 Task: Add a new address "Duck Creek Road, Springdale, MT 59082".
Action: Mouse moved to (1049, 87)
Screenshot: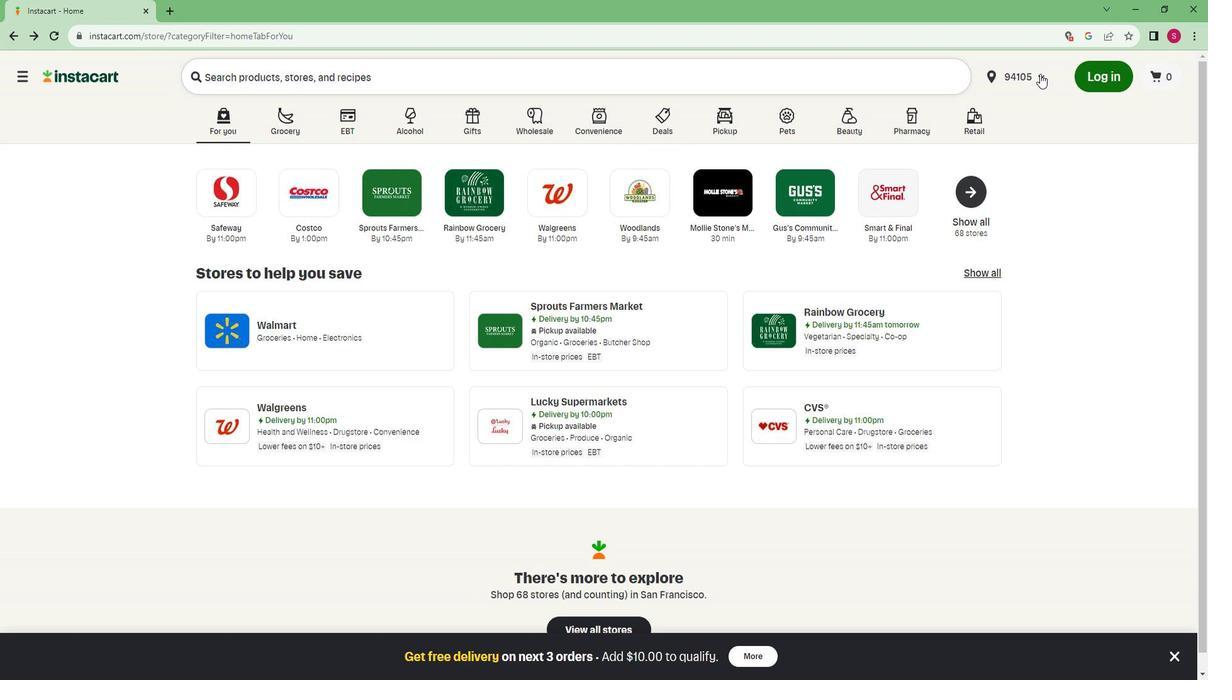 
Action: Mouse pressed left at (1049, 87)
Screenshot: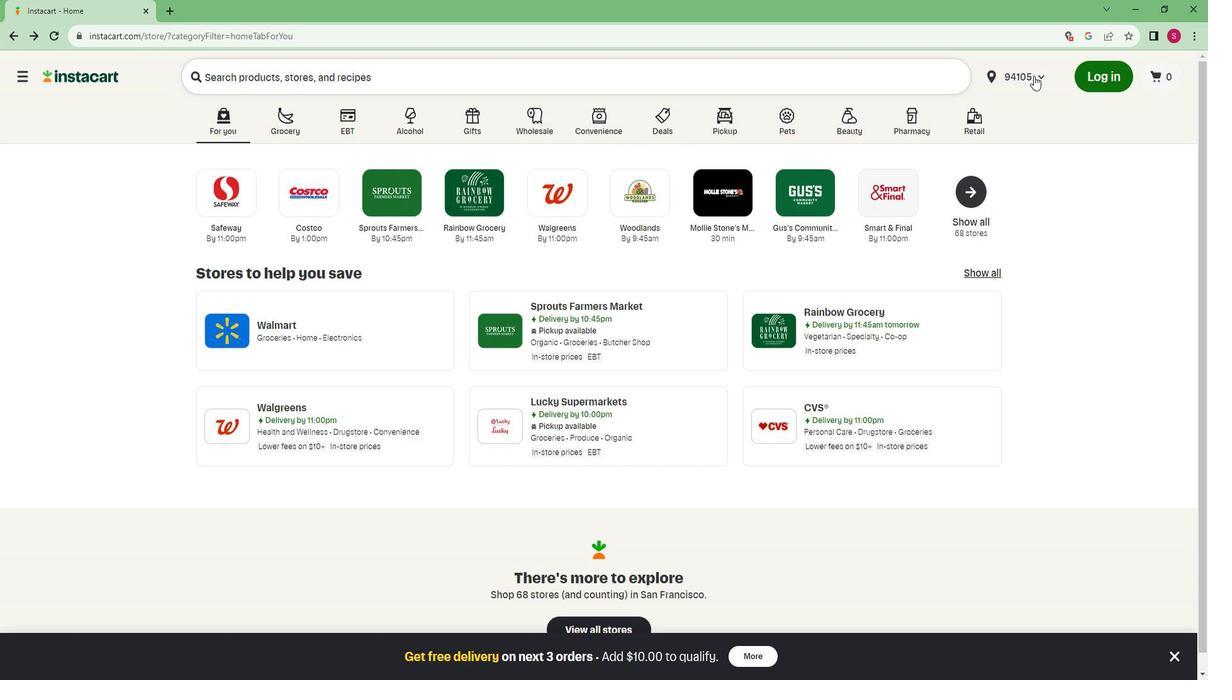 
Action: Mouse moved to (498, 161)
Screenshot: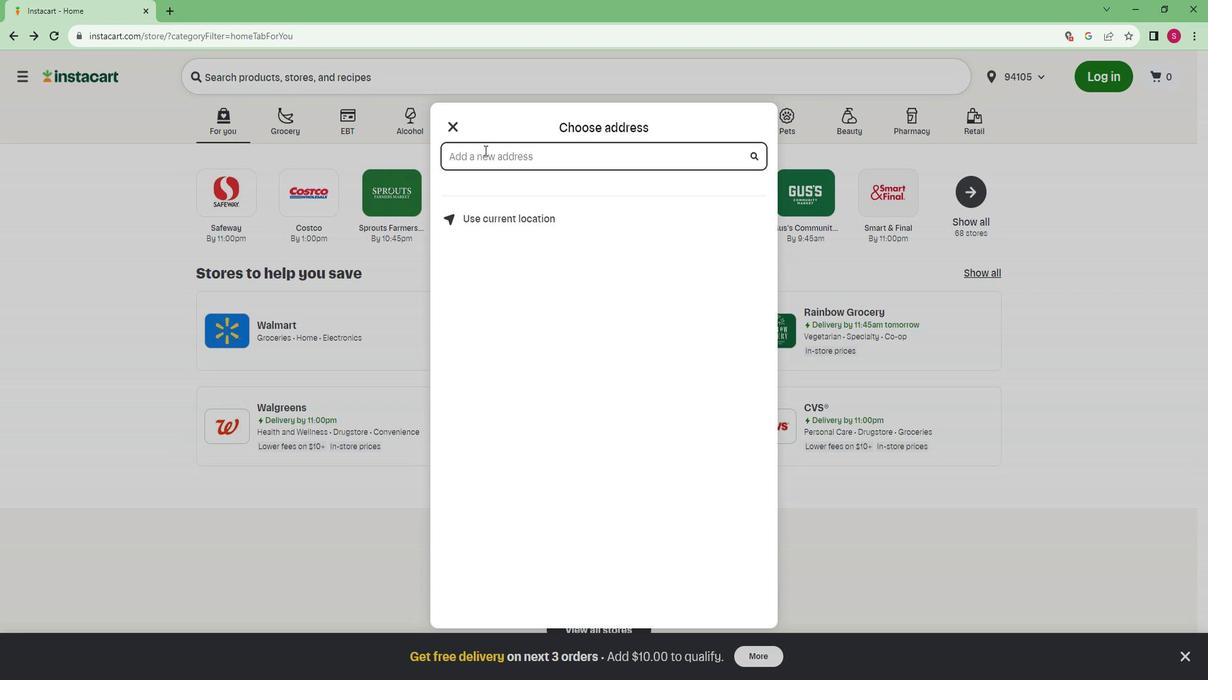 
Action: Mouse pressed left at (498, 161)
Screenshot: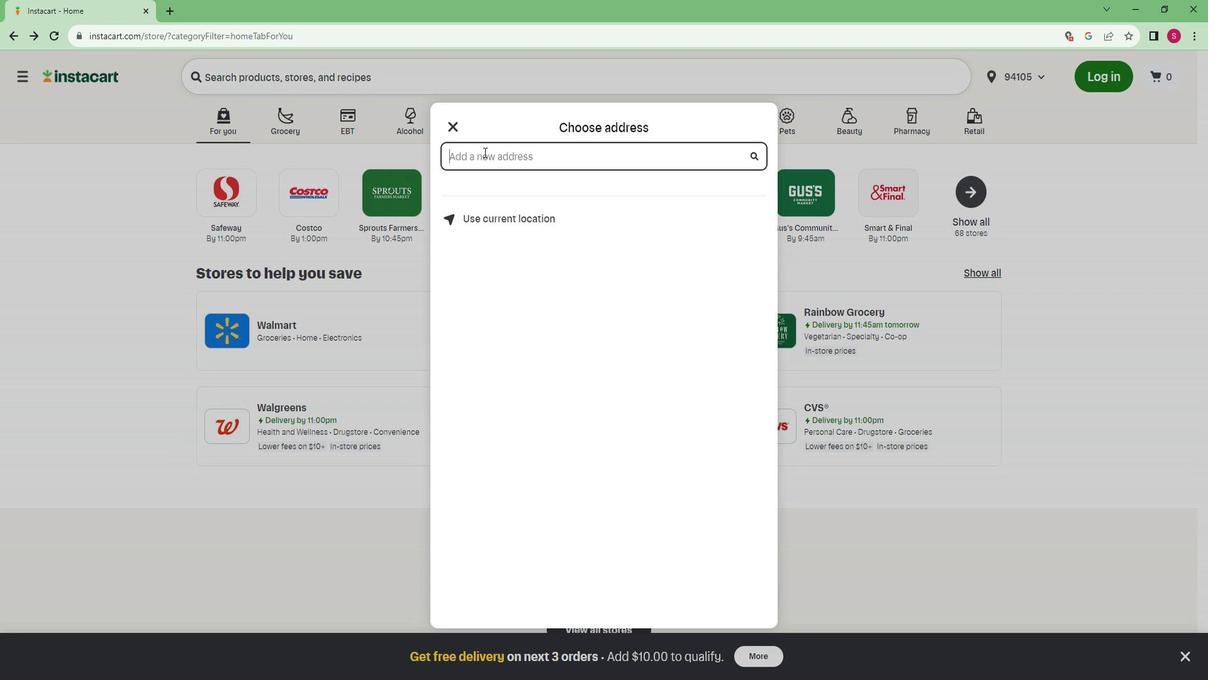 
Action: Mouse moved to (498, 161)
Screenshot: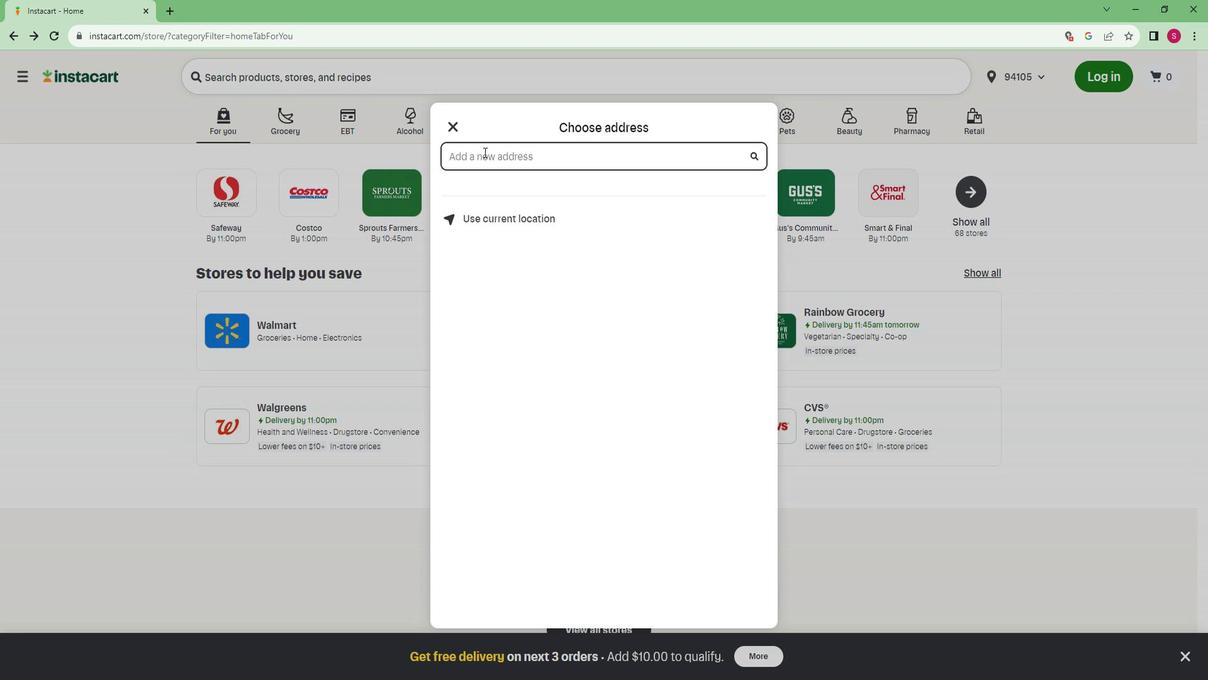 
Action: Key pressed <Key.caps_lock>D<Key.caps_lock>uck<Key.space><Key.caps_lock>C<Key.caps_lock>reek<Key.space><Key.caps_lock>R<Key.caps_lock>oad<Key.space><Key.caps_lock>S<Key.caps_lock>pringdale<Key.space>,<Key.caps_lock>MT<Key.space>59082
Screenshot: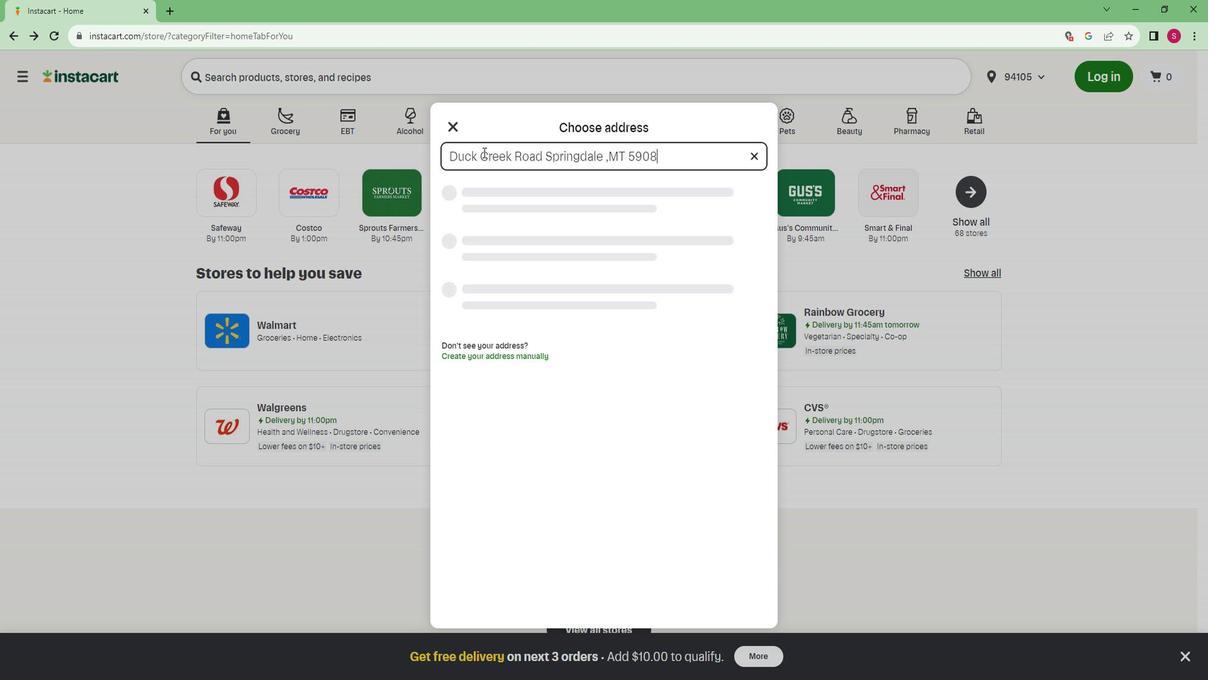 
Action: Mouse moved to (539, 246)
Screenshot: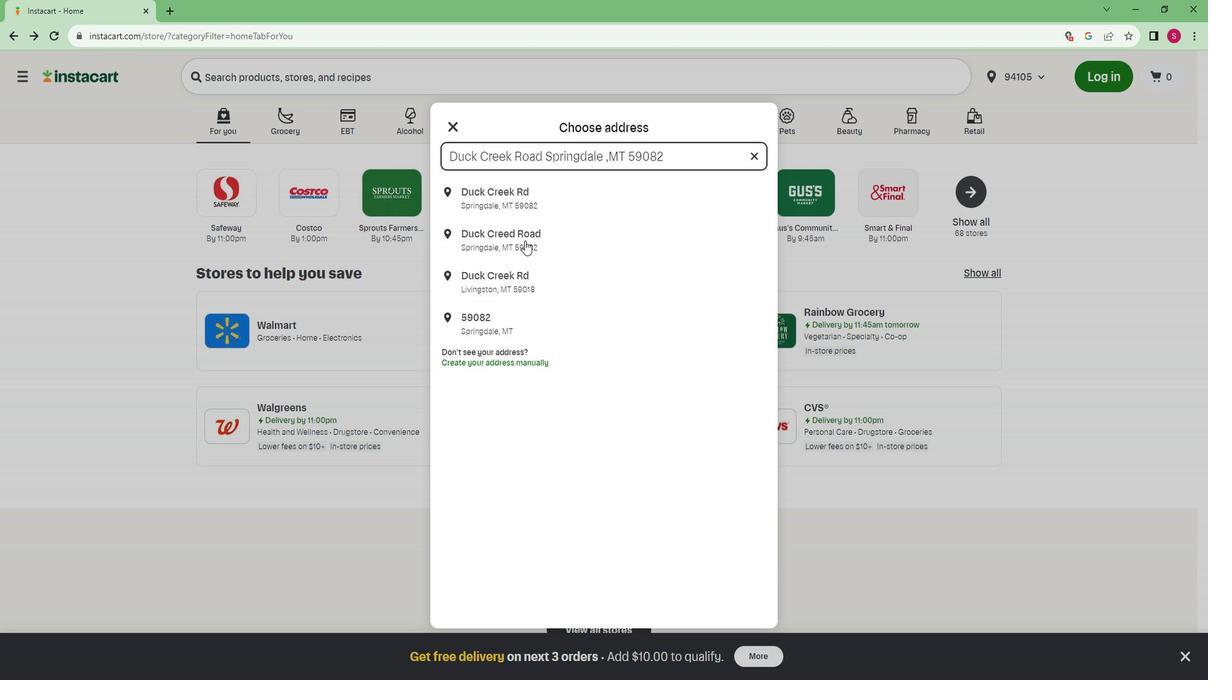 
Action: Mouse pressed left at (539, 246)
Screenshot: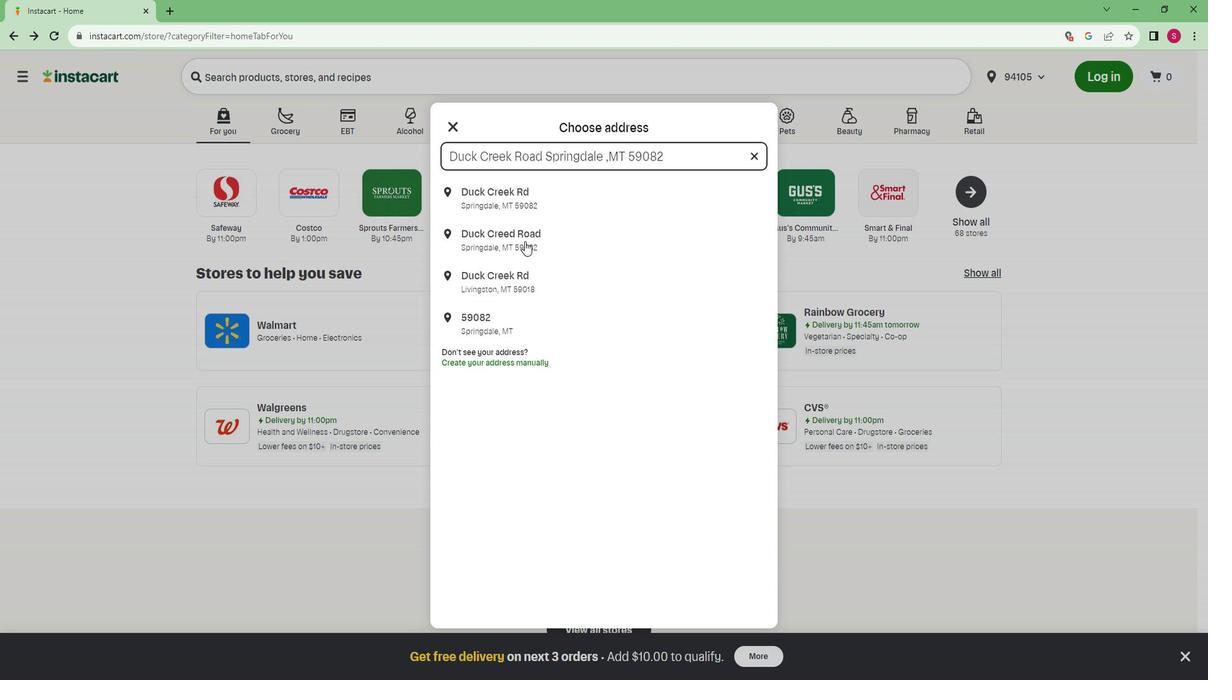 
Action: Mouse moved to (581, 491)
Screenshot: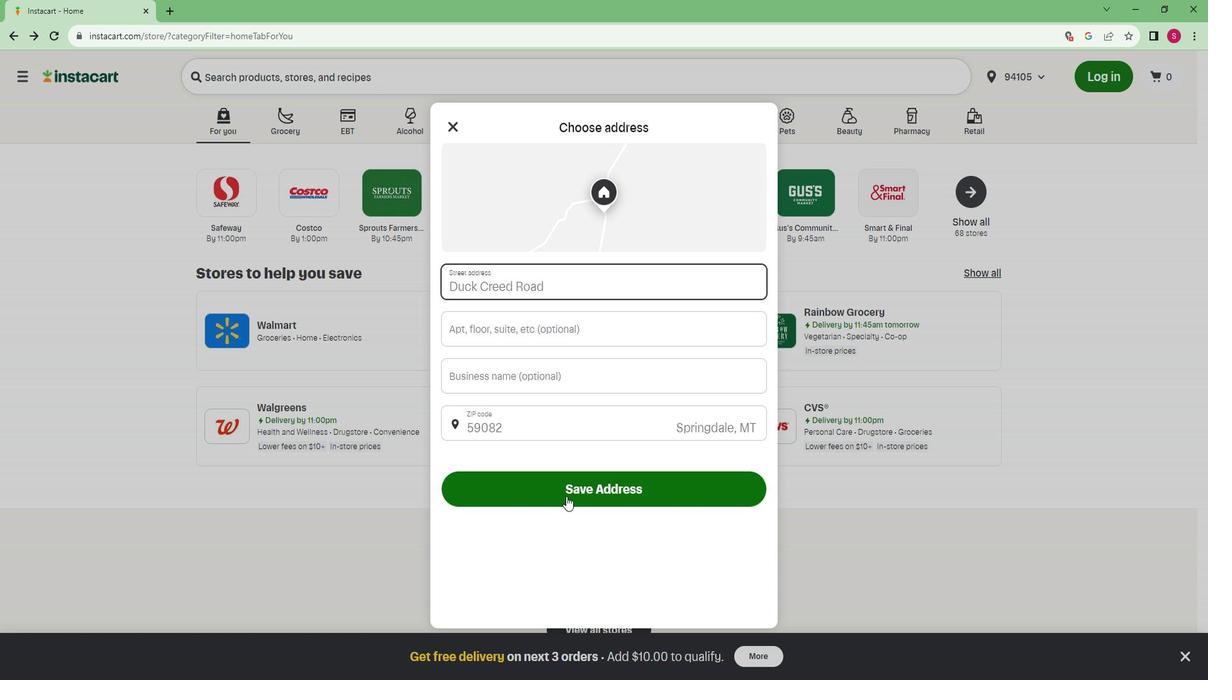 
Action: Mouse pressed left at (581, 491)
Screenshot: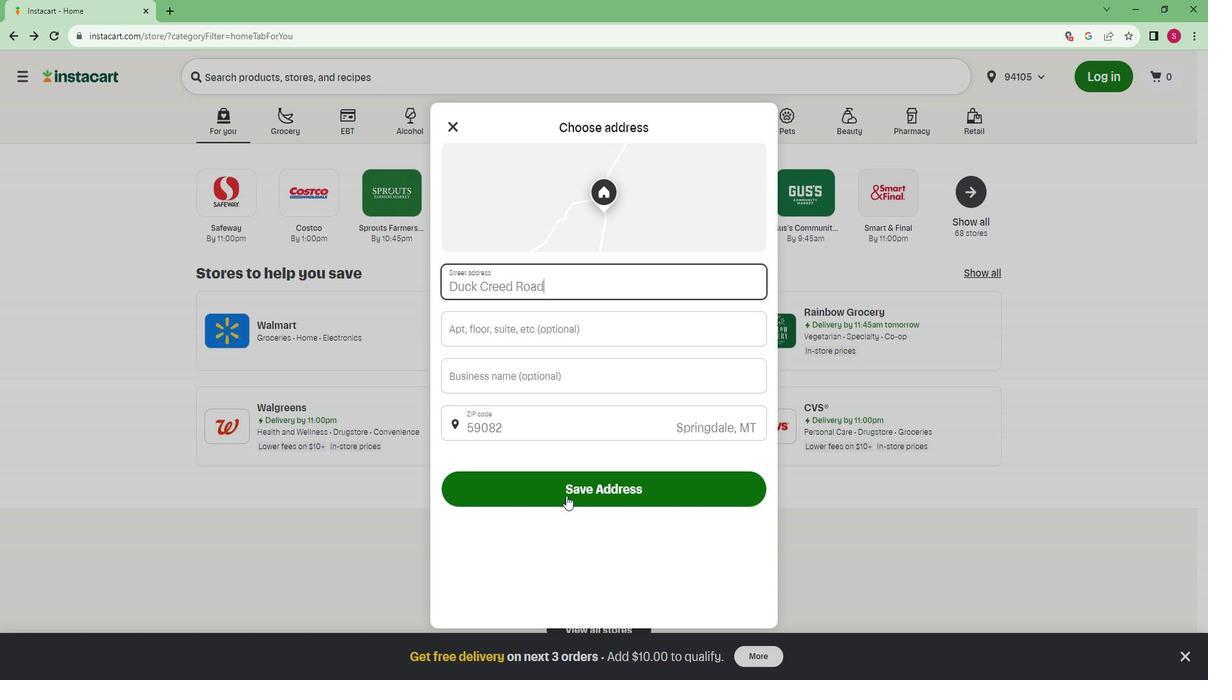 
